Task: Select a due date automation when advanced on, the moment a card is due add checklist with all checklists complete.
Action: Mouse moved to (1181, 86)
Screenshot: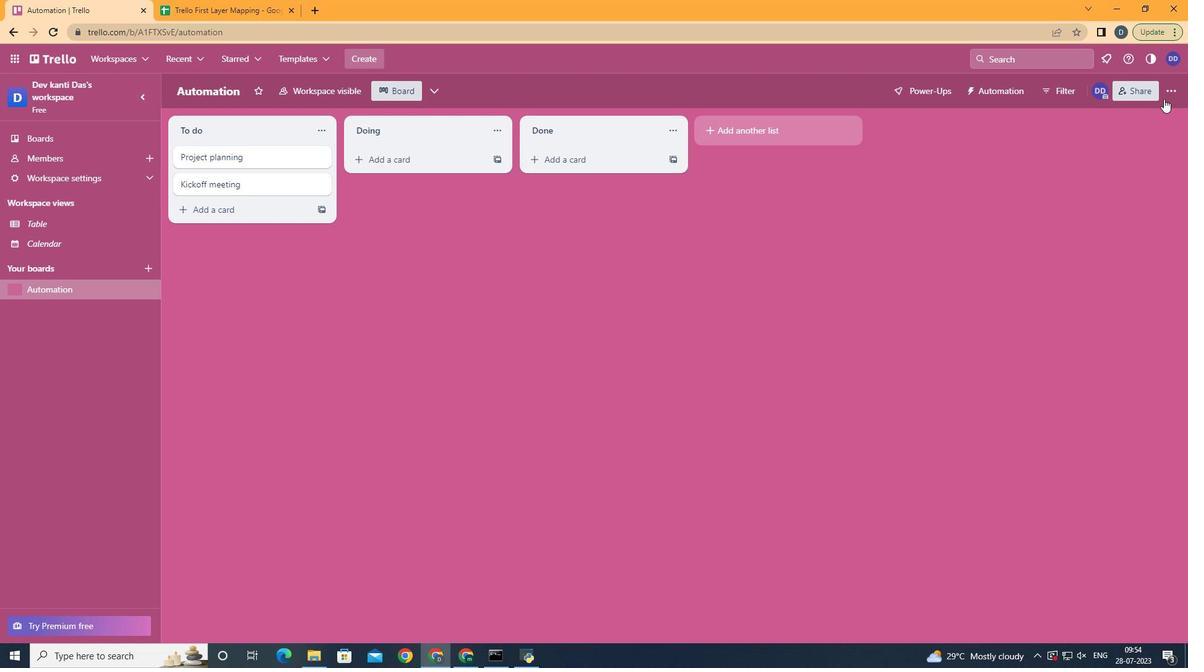 
Action: Mouse pressed left at (1181, 86)
Screenshot: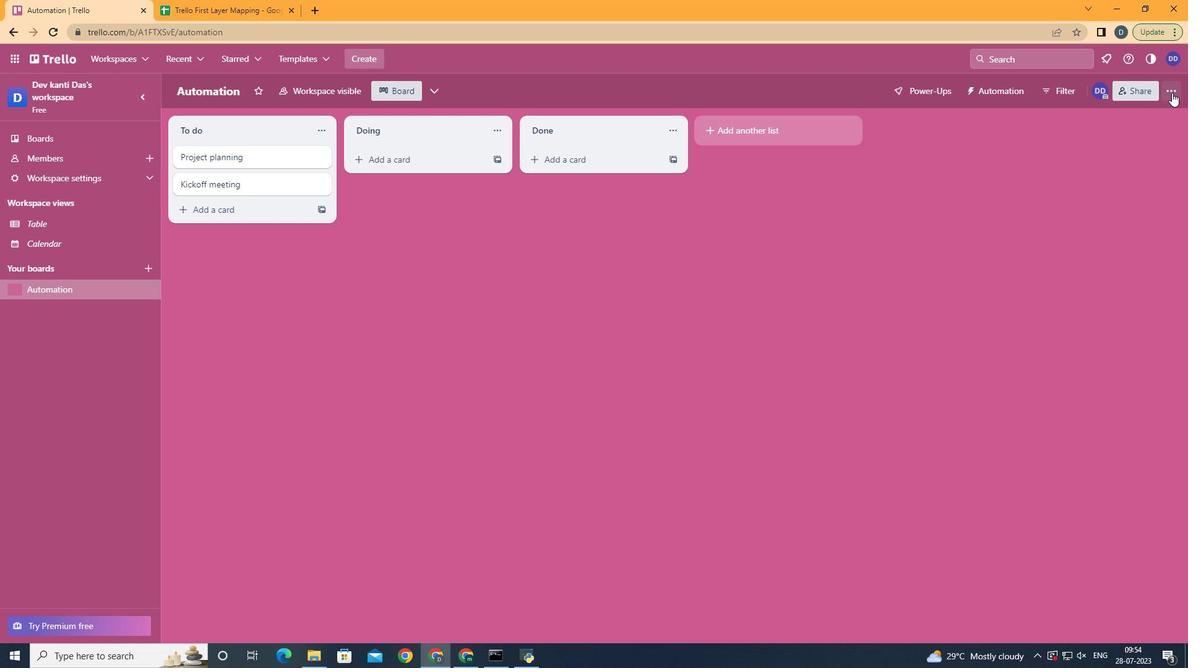 
Action: Mouse moved to (1170, 89)
Screenshot: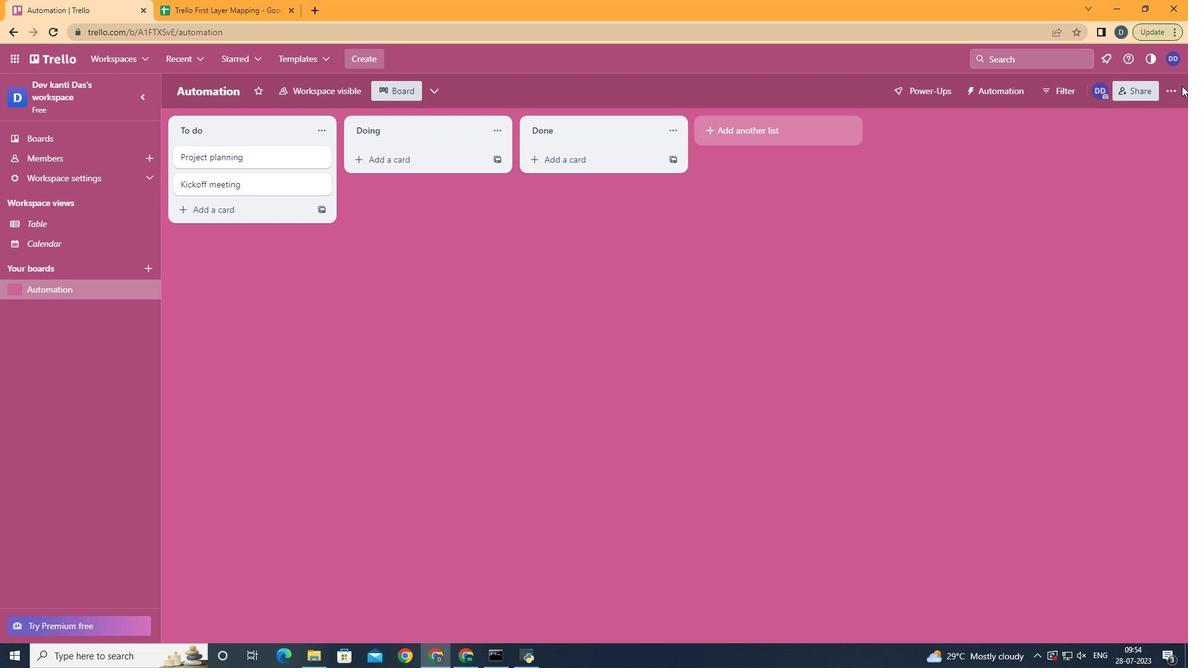 
Action: Mouse pressed left at (1170, 89)
Screenshot: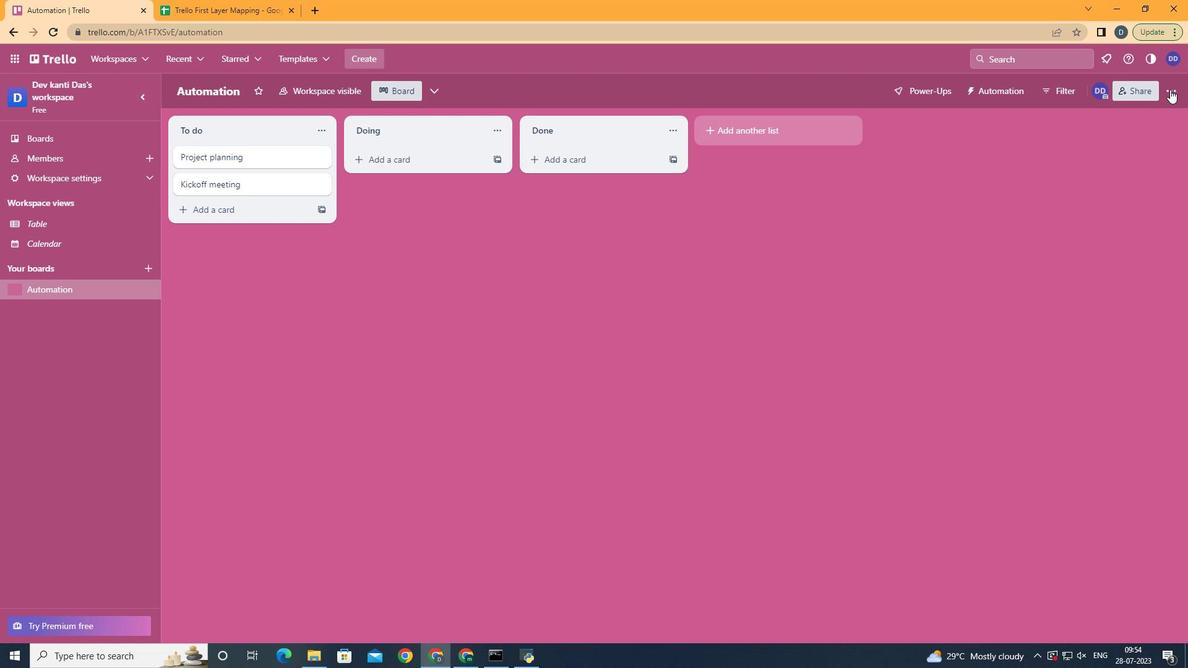 
Action: Mouse moved to (1078, 259)
Screenshot: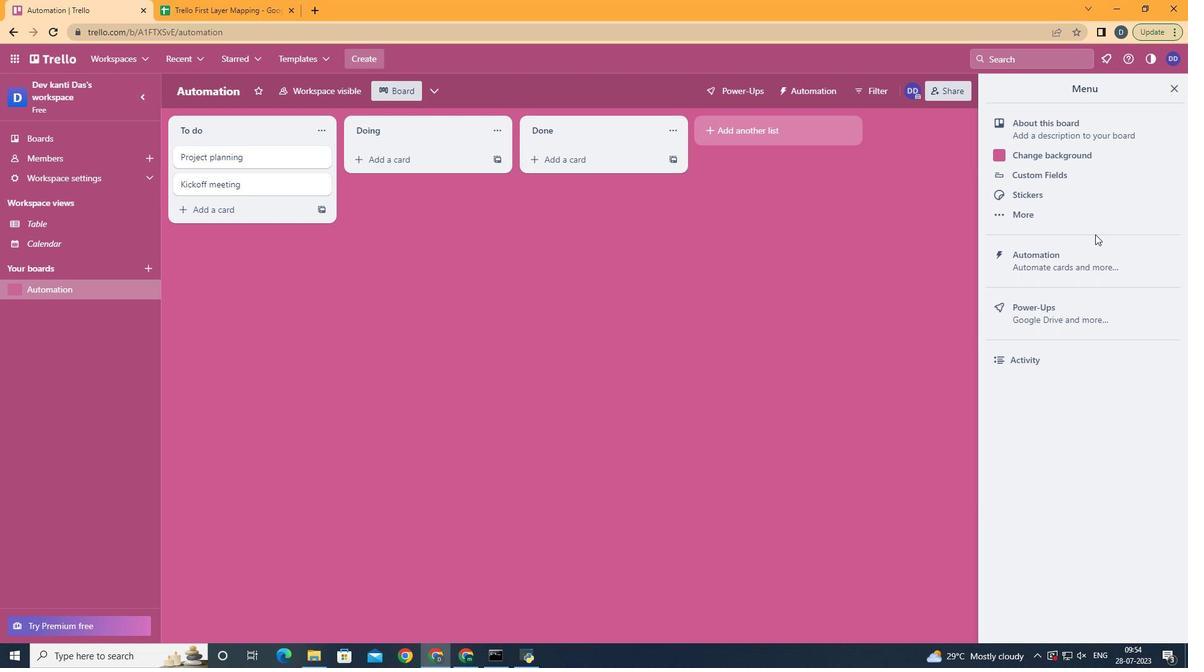
Action: Mouse pressed left at (1078, 259)
Screenshot: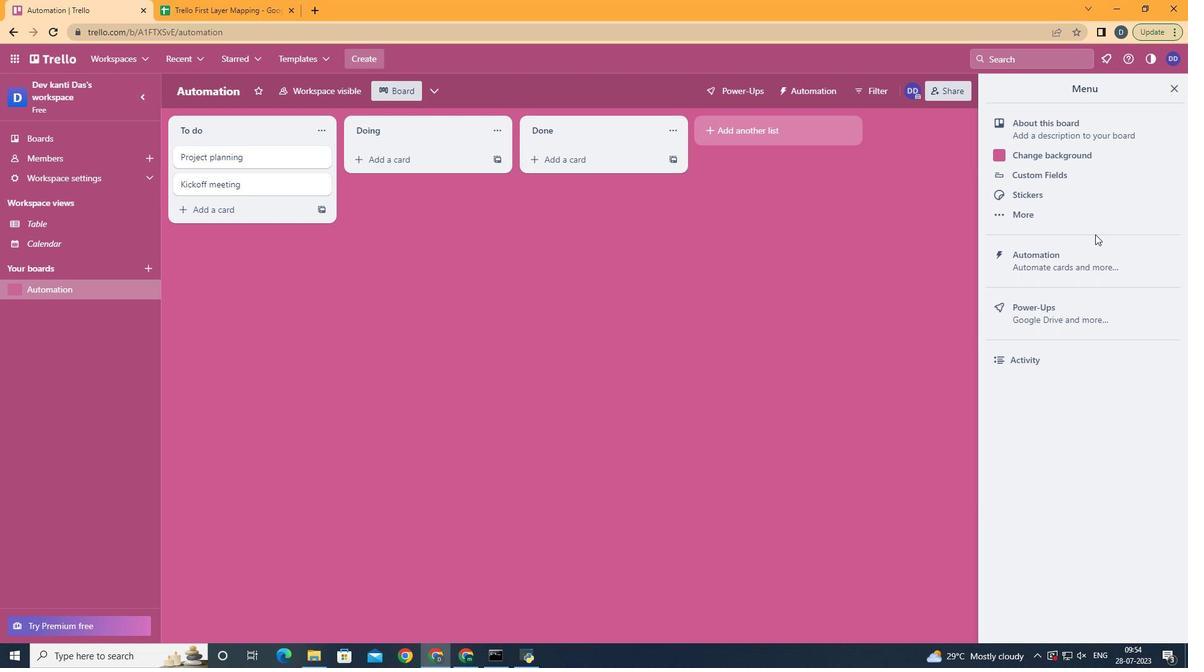 
Action: Mouse moved to (217, 249)
Screenshot: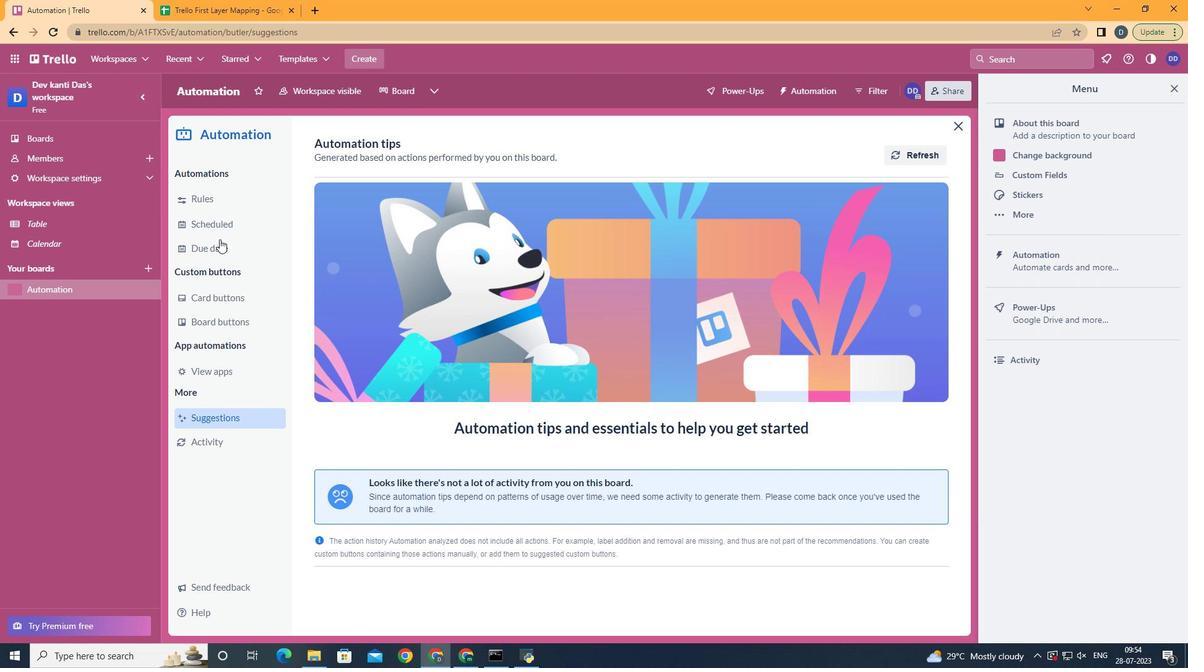 
Action: Mouse pressed left at (217, 249)
Screenshot: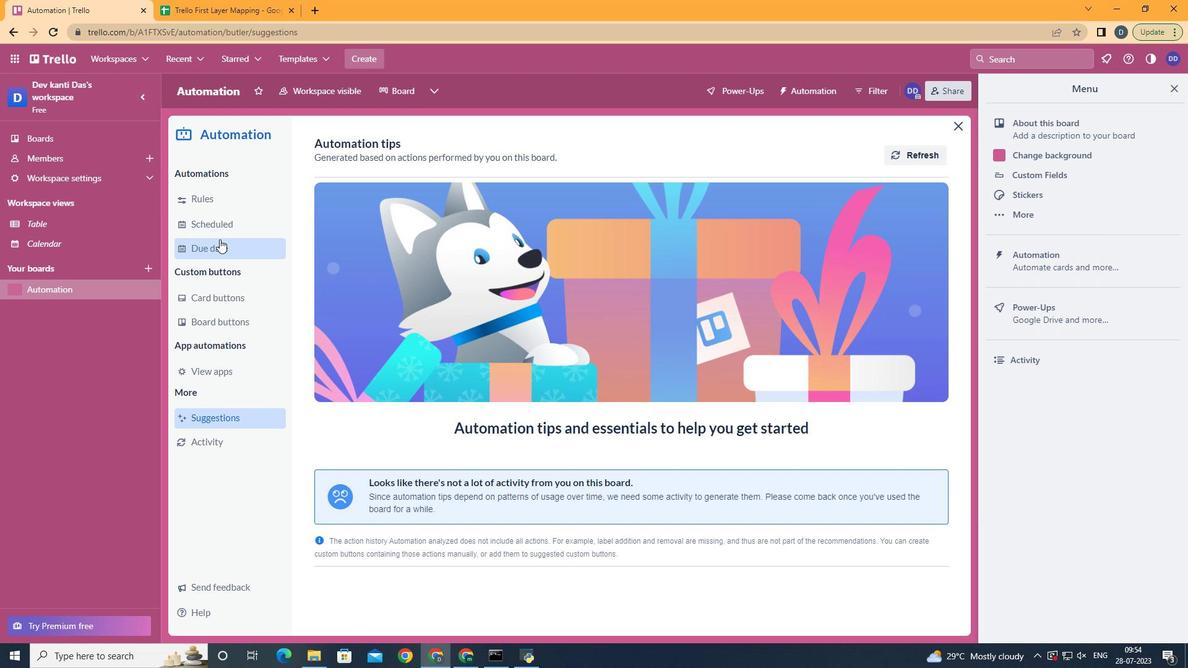 
Action: Mouse moved to (878, 148)
Screenshot: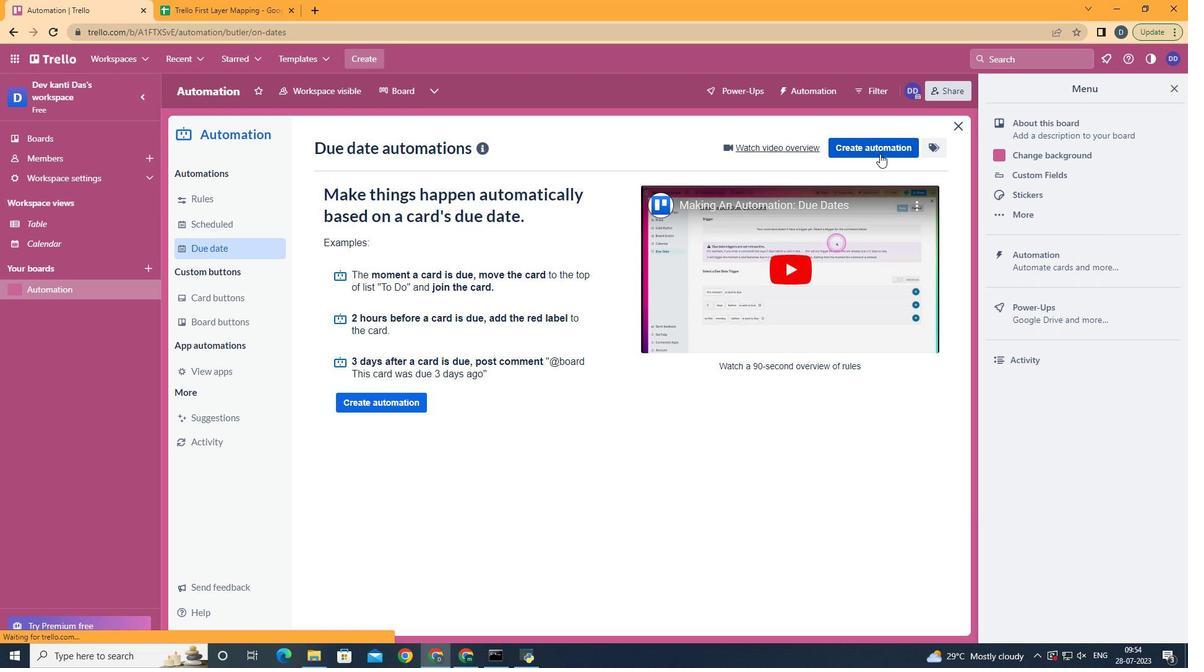 
Action: Mouse pressed left at (878, 148)
Screenshot: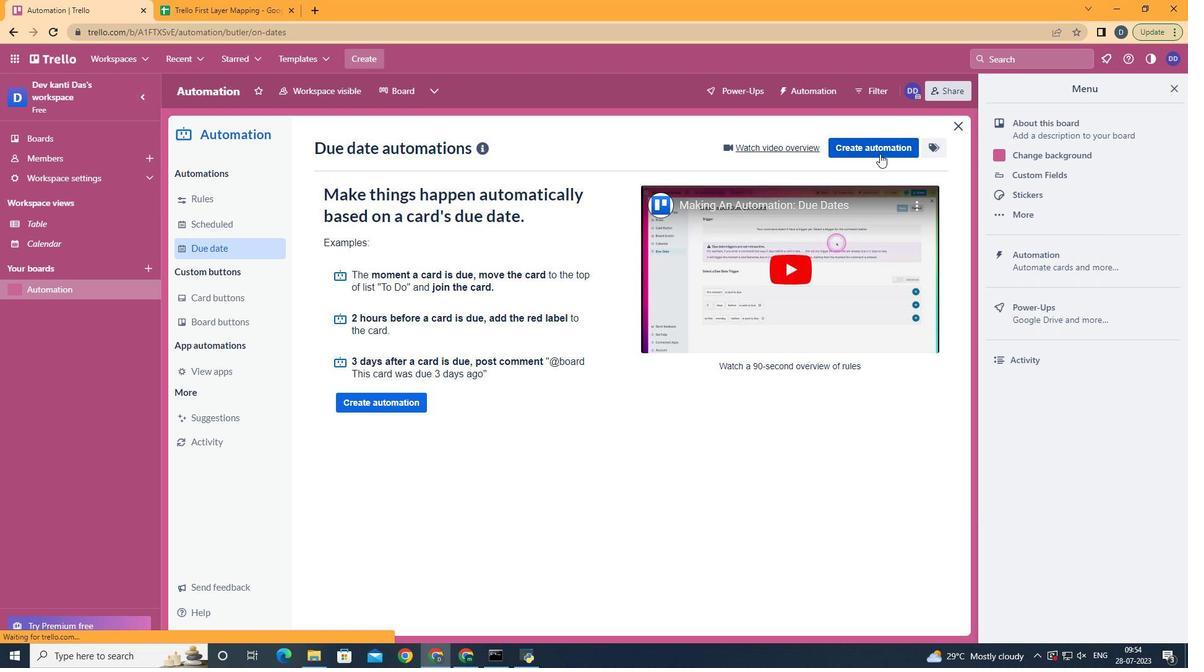 
Action: Mouse moved to (569, 277)
Screenshot: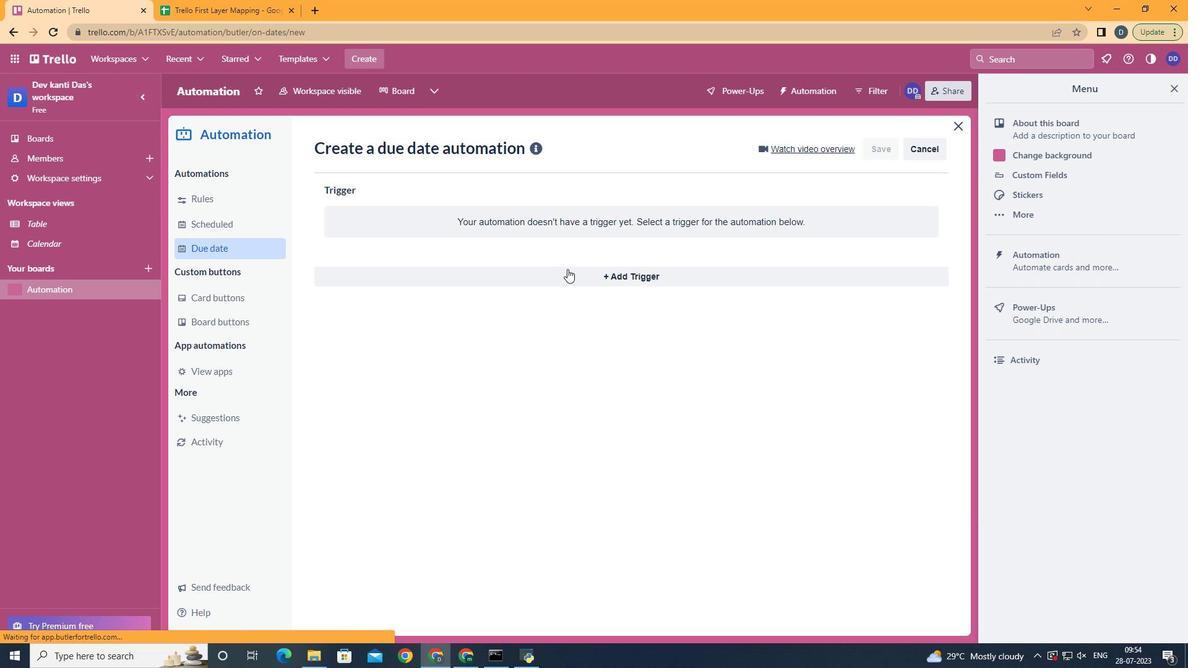 
Action: Mouse pressed left at (569, 277)
Screenshot: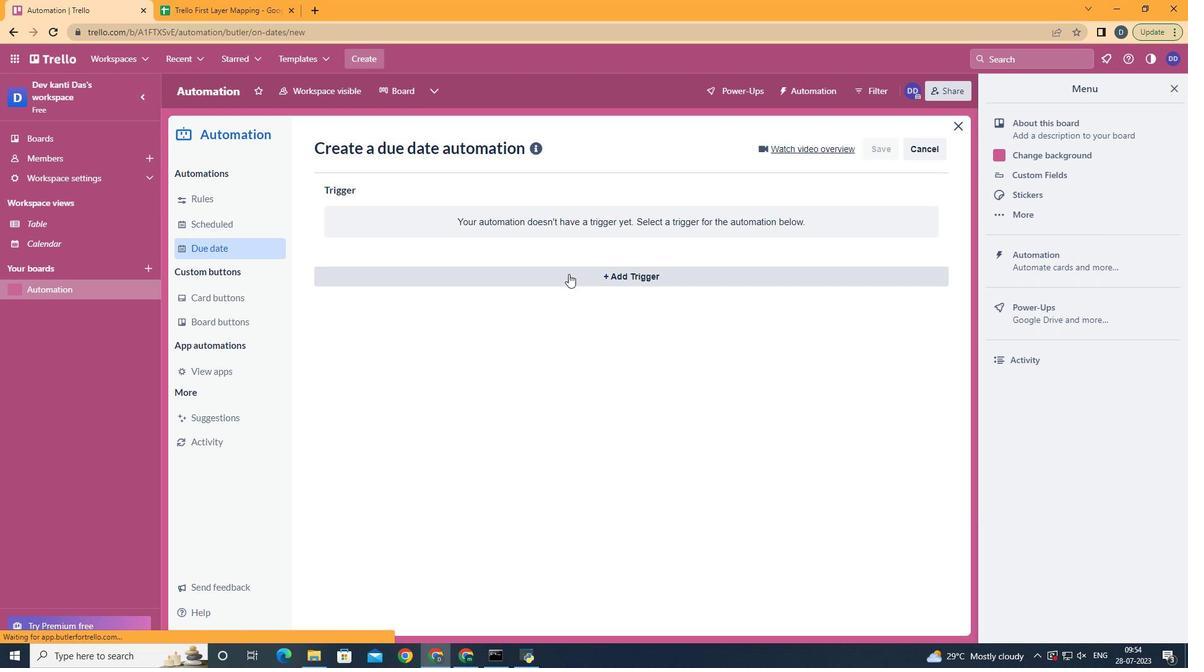 
Action: Mouse moved to (415, 423)
Screenshot: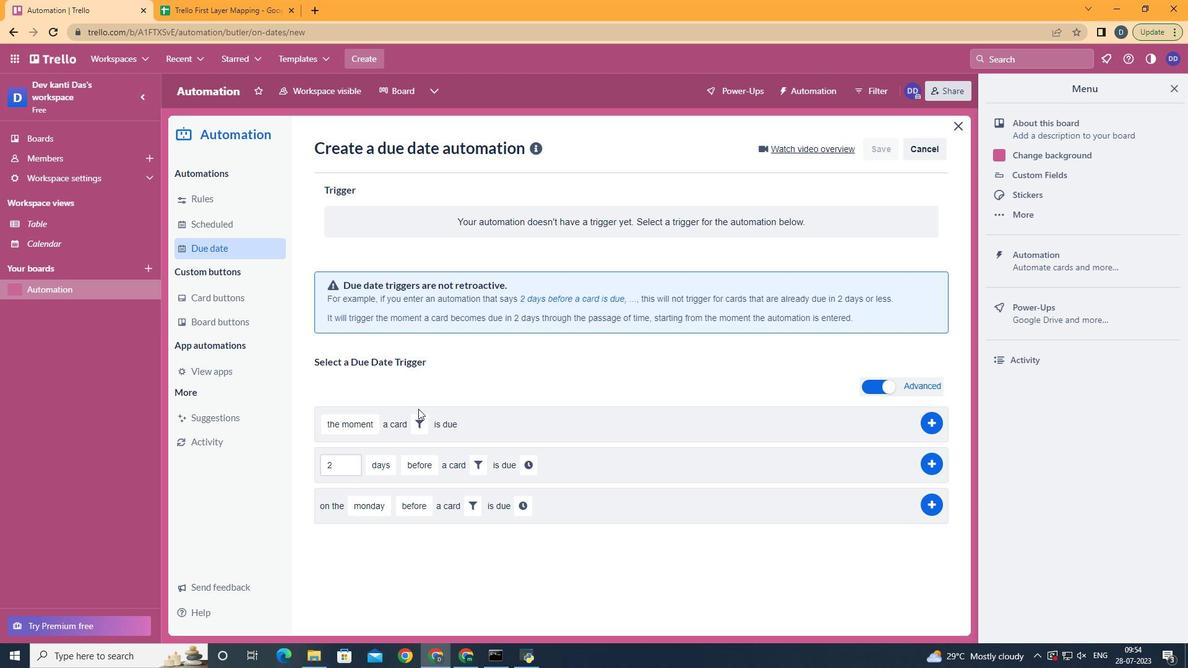 
Action: Mouse pressed left at (415, 423)
Screenshot: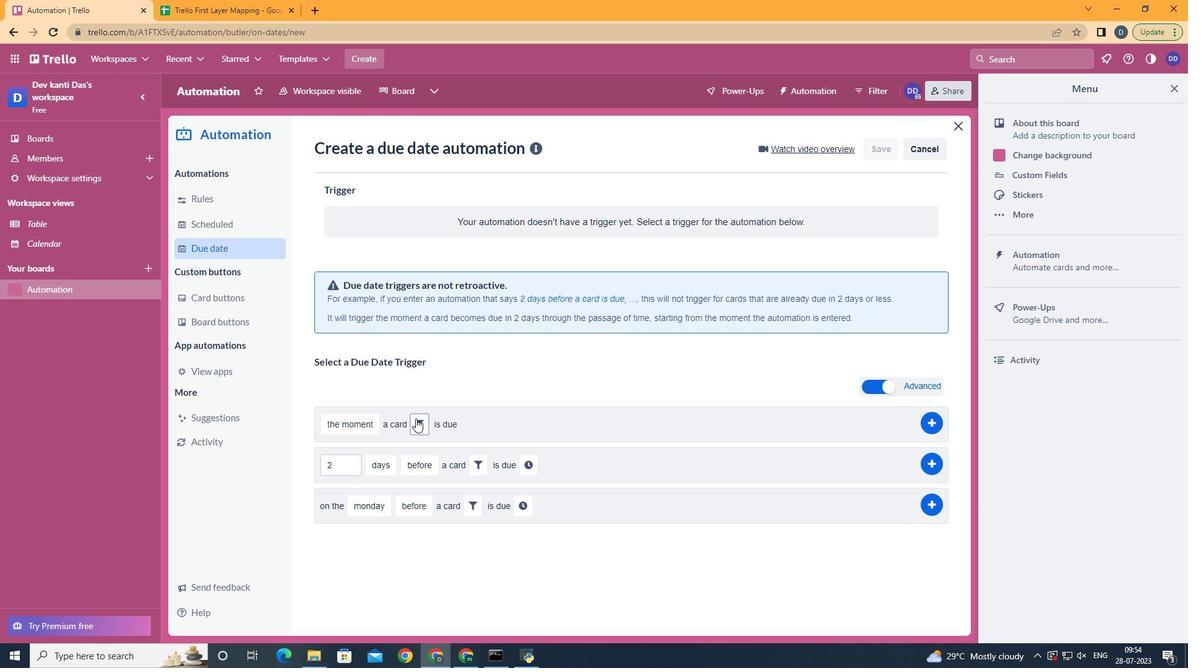 
Action: Mouse moved to (530, 457)
Screenshot: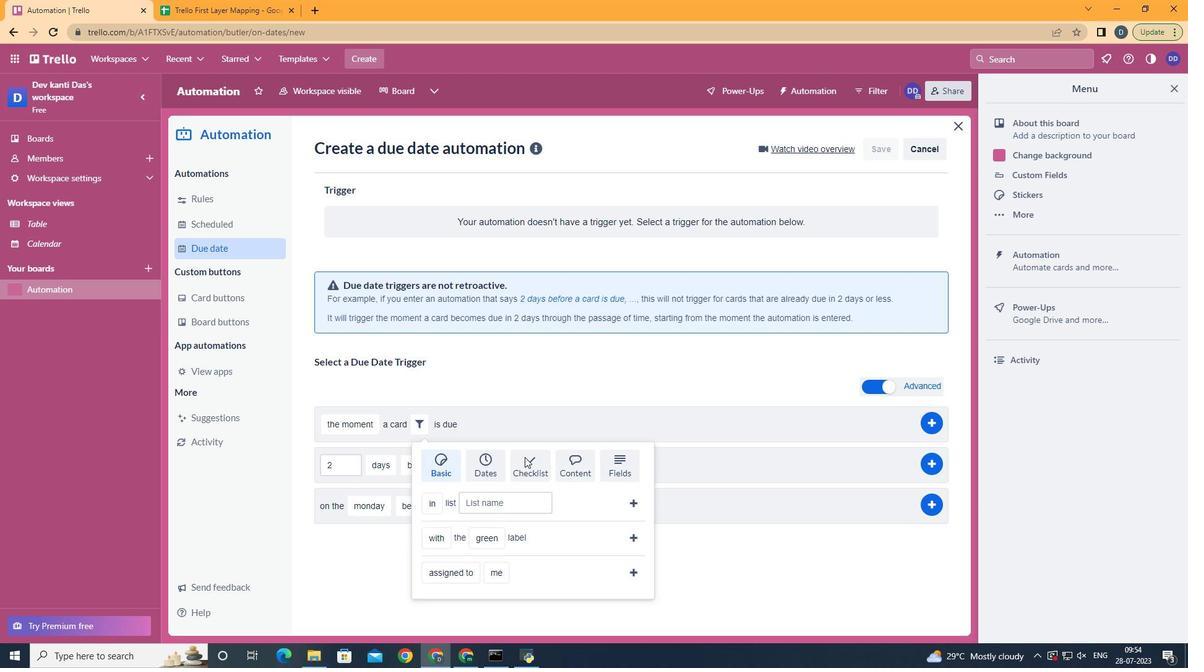 
Action: Mouse pressed left at (530, 457)
Screenshot: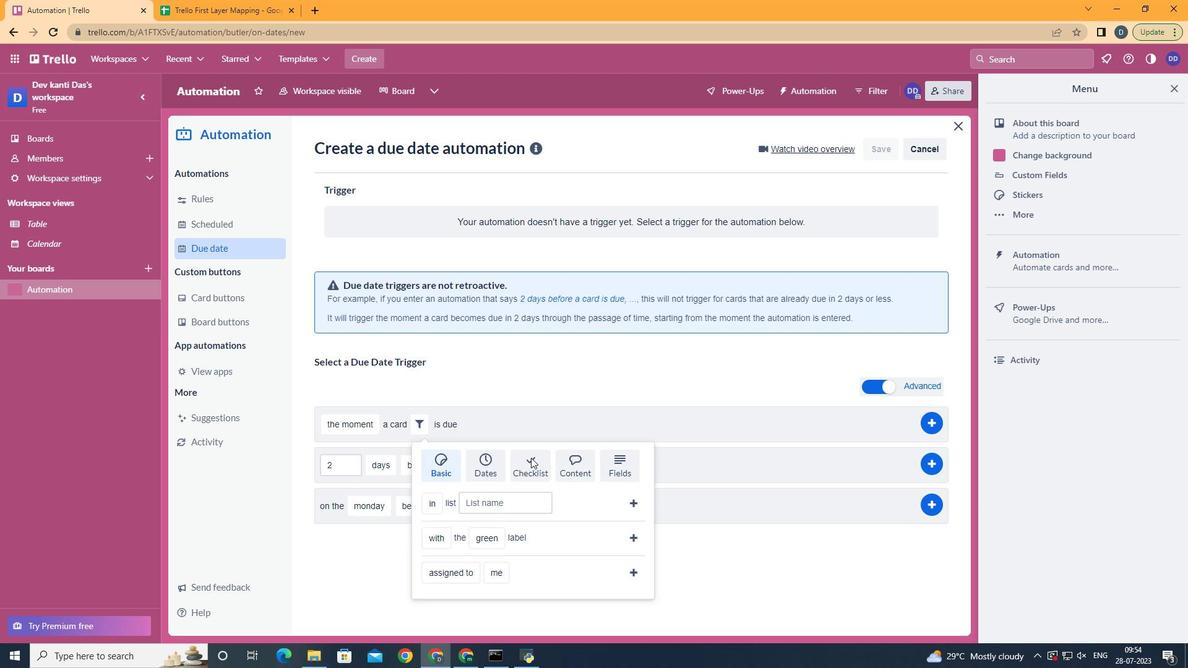 
Action: Mouse moved to (532, 386)
Screenshot: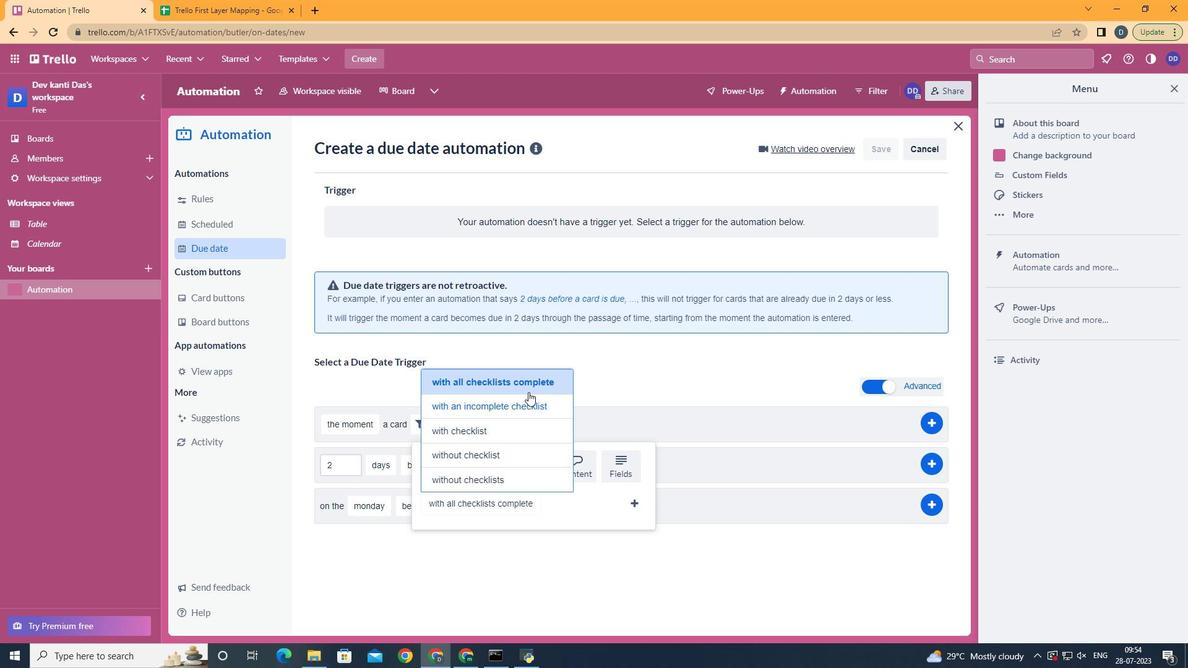 
Action: Mouse pressed left at (532, 386)
Screenshot: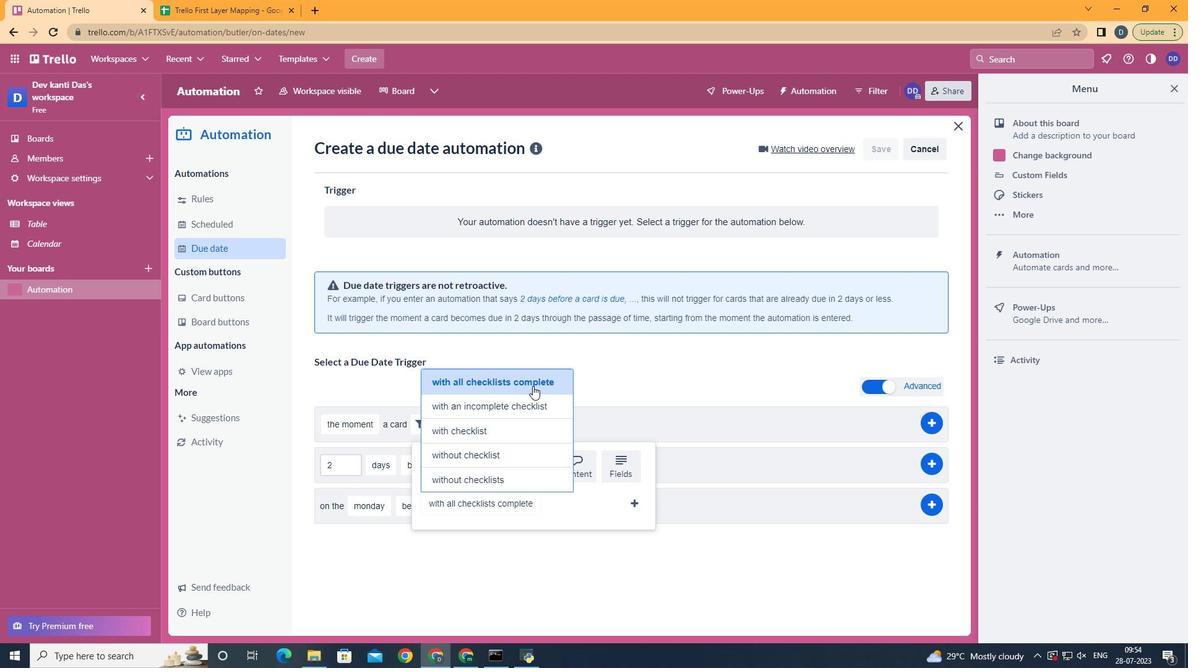 
Action: Mouse moved to (636, 500)
Screenshot: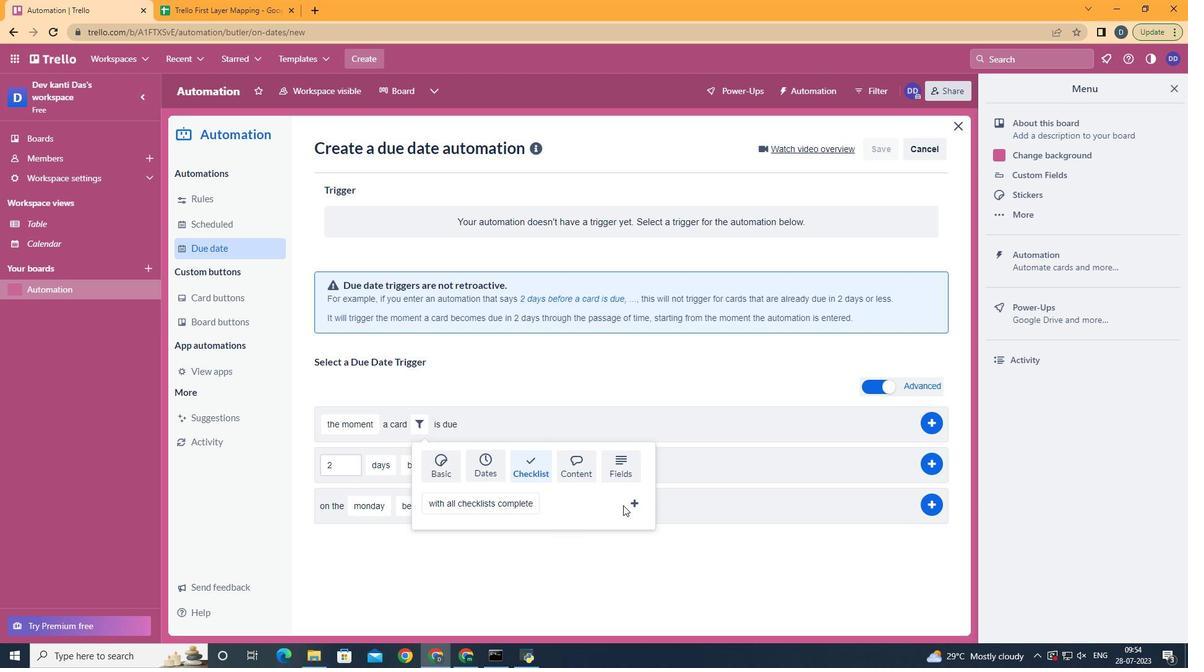 
Action: Mouse pressed left at (636, 500)
Screenshot: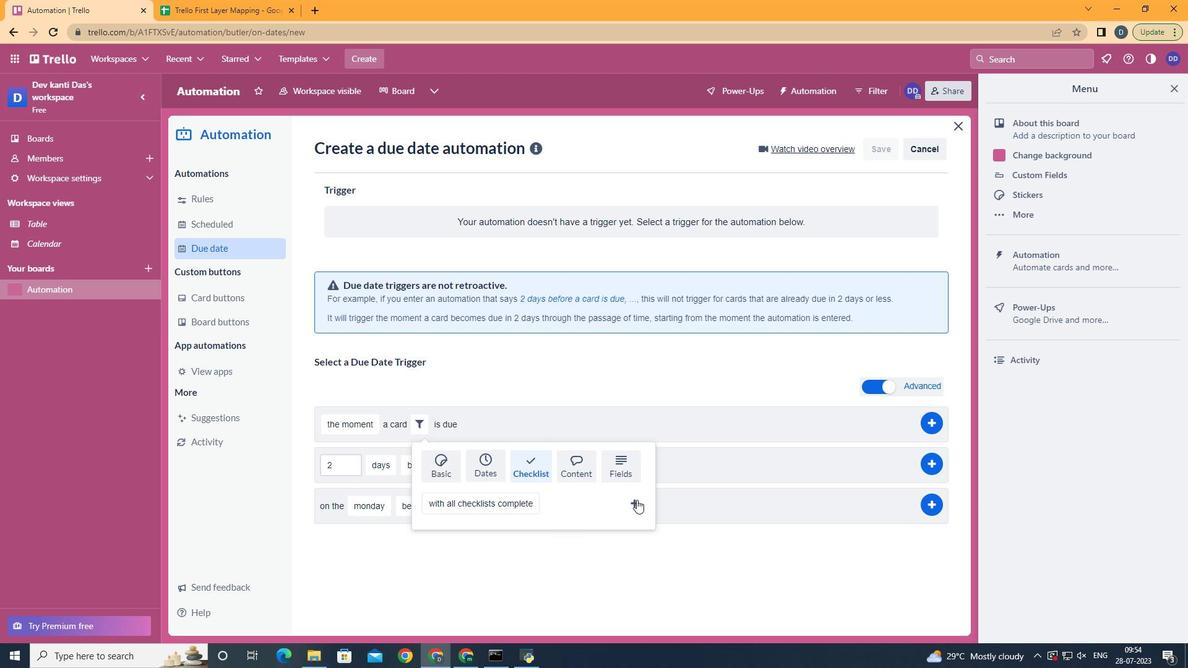 
